Task: Access the domains of Org.
Action: Mouse moved to (1129, 78)
Screenshot: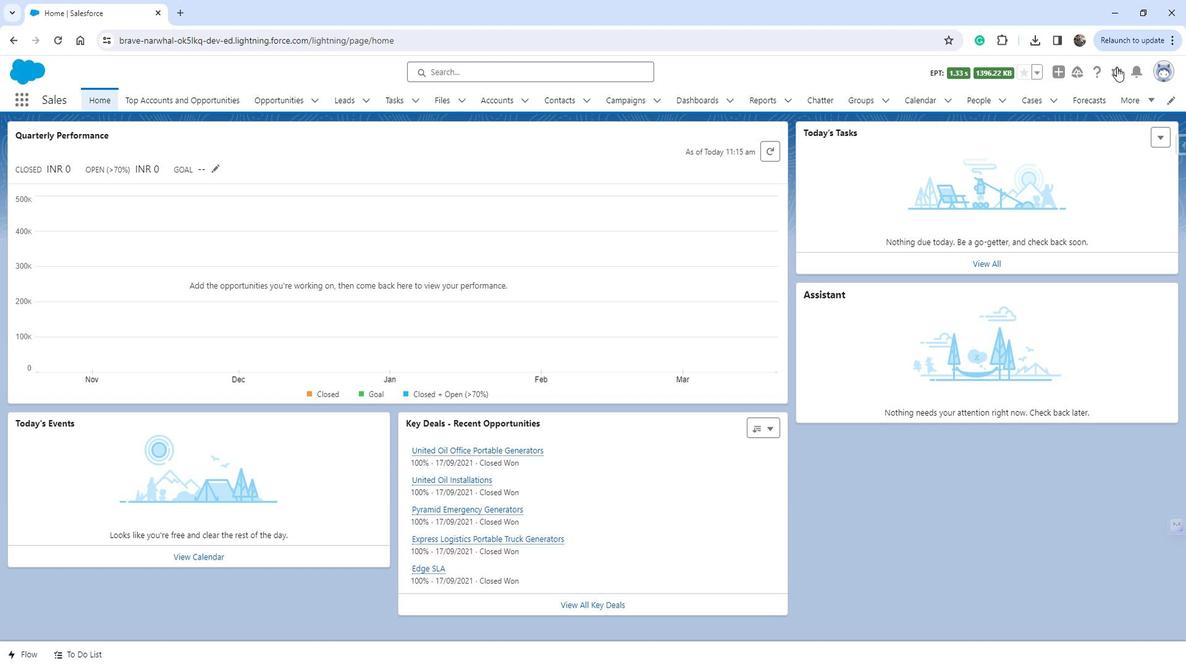 
Action: Mouse pressed left at (1129, 78)
Screenshot: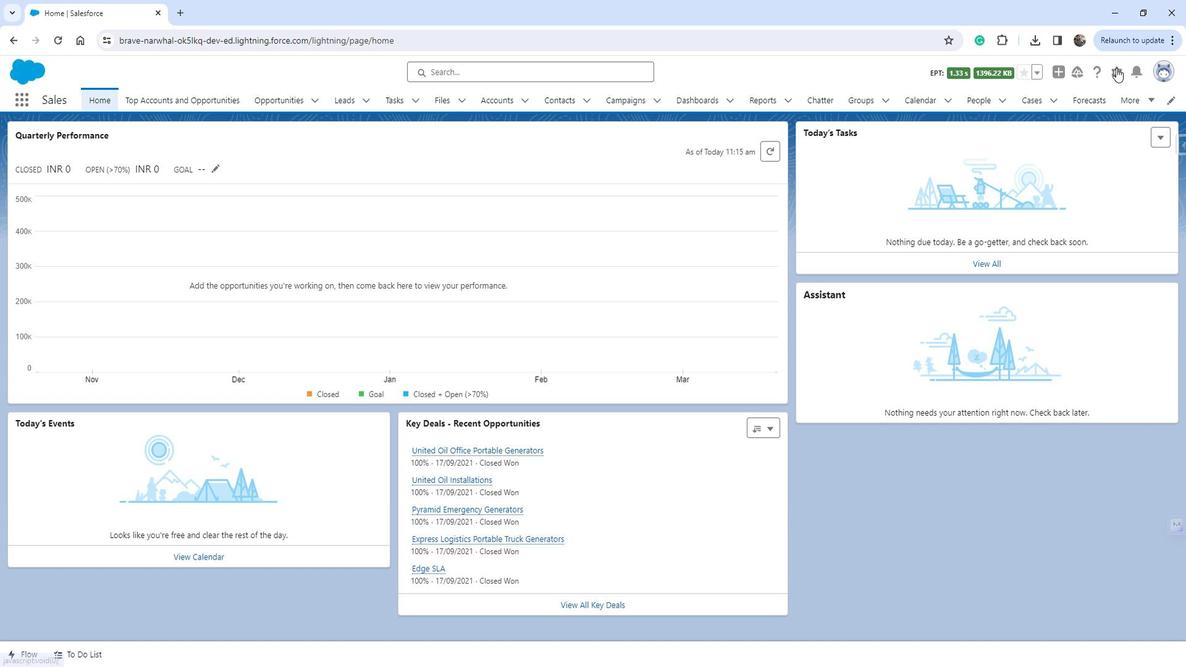 
Action: Mouse moved to (1074, 119)
Screenshot: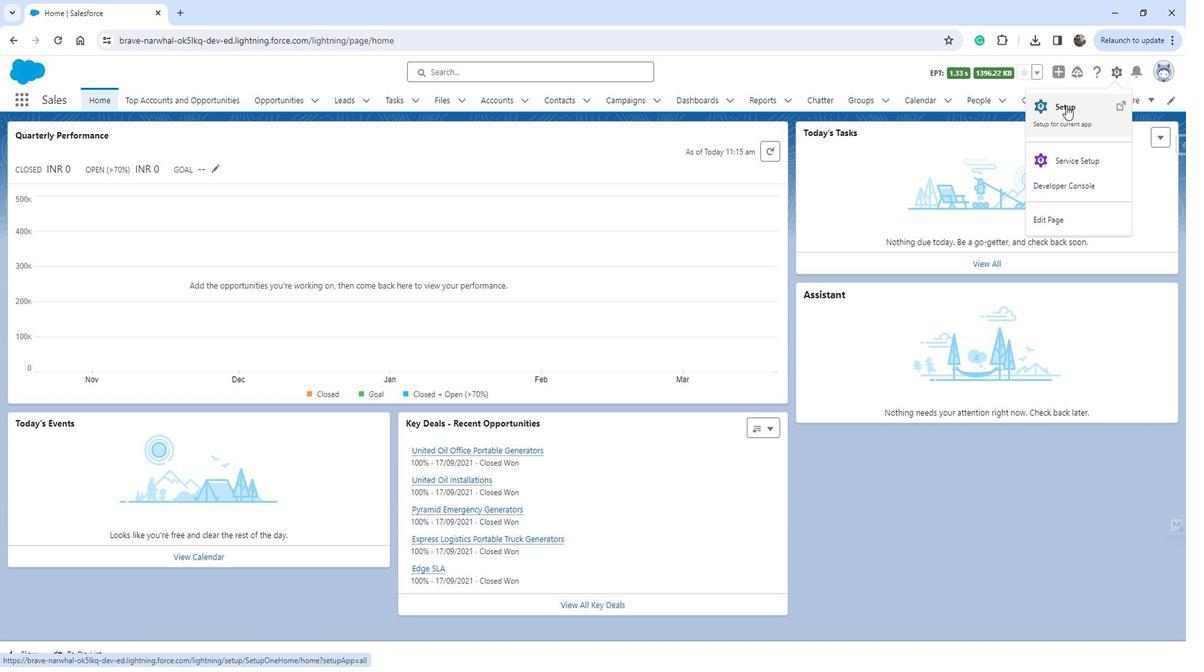 
Action: Mouse pressed left at (1074, 119)
Screenshot: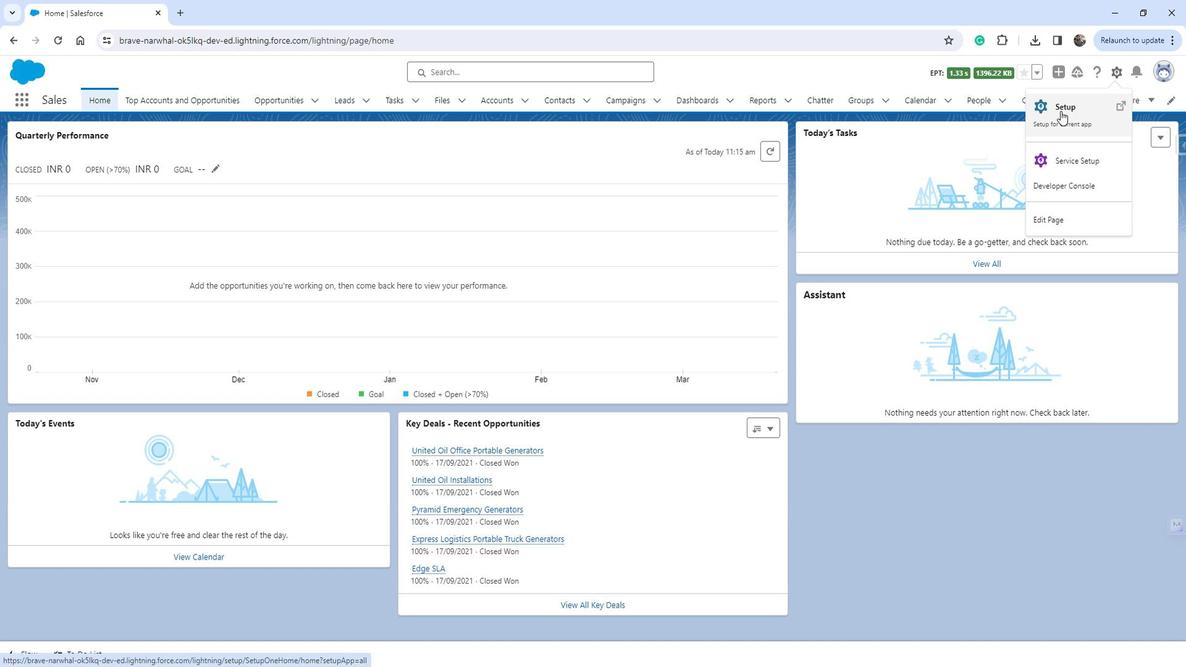 
Action: Mouse moved to (132, 412)
Screenshot: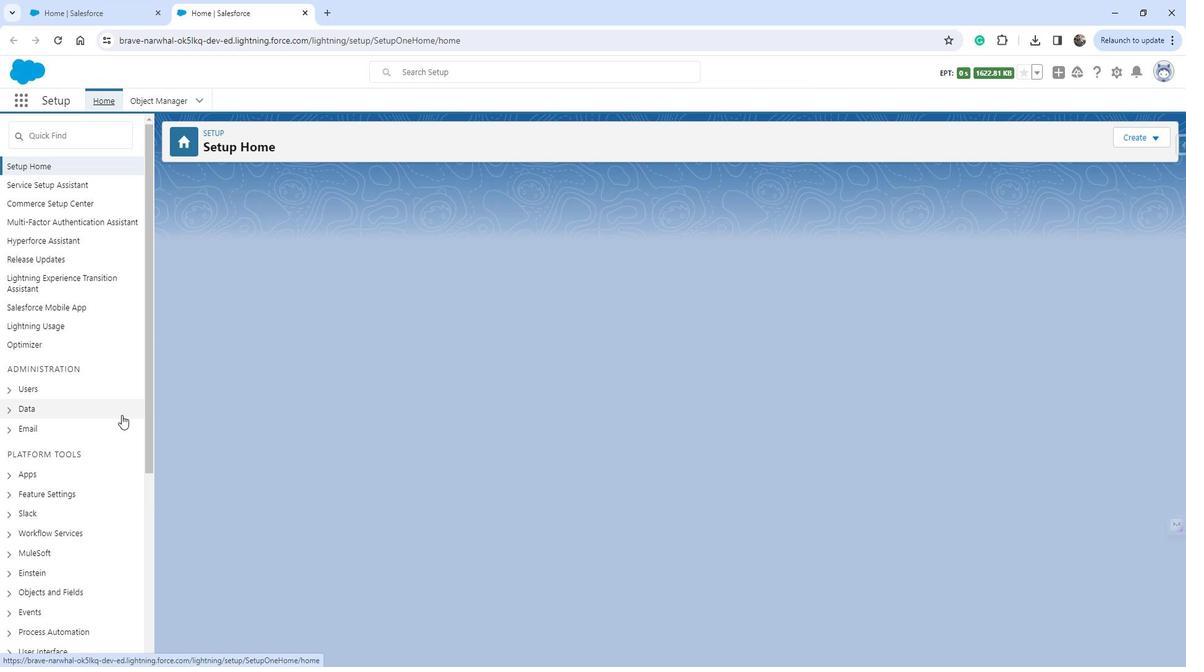 
Action: Mouse scrolled (132, 412) with delta (0, 0)
Screenshot: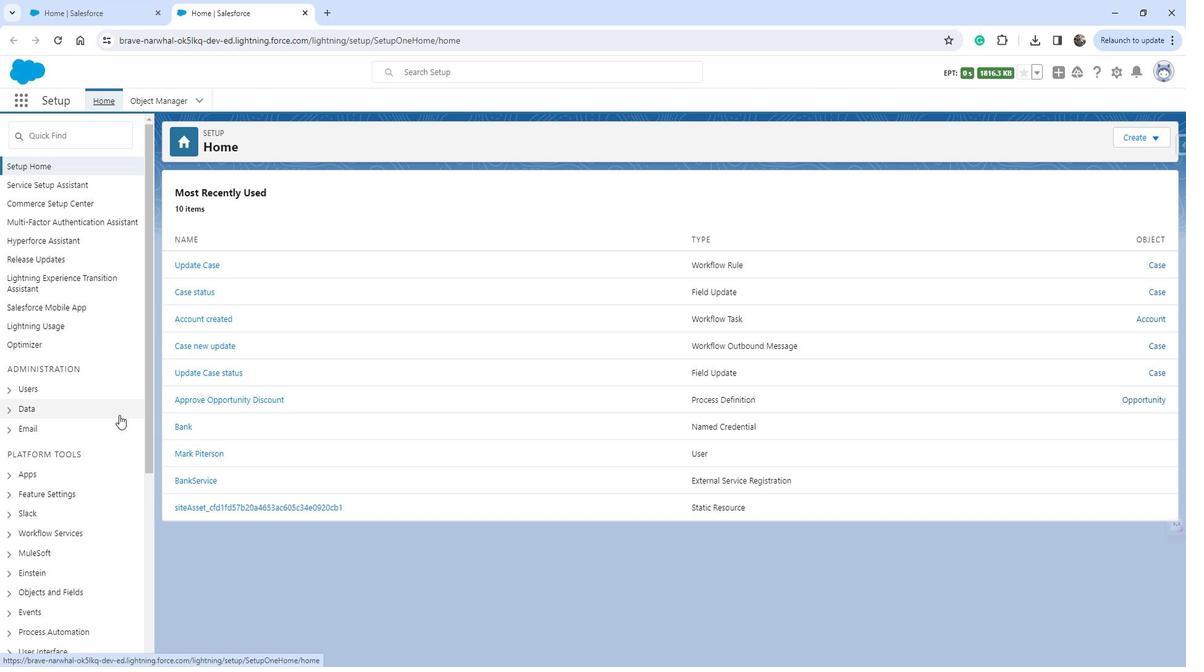 
Action: Mouse scrolled (132, 412) with delta (0, 0)
Screenshot: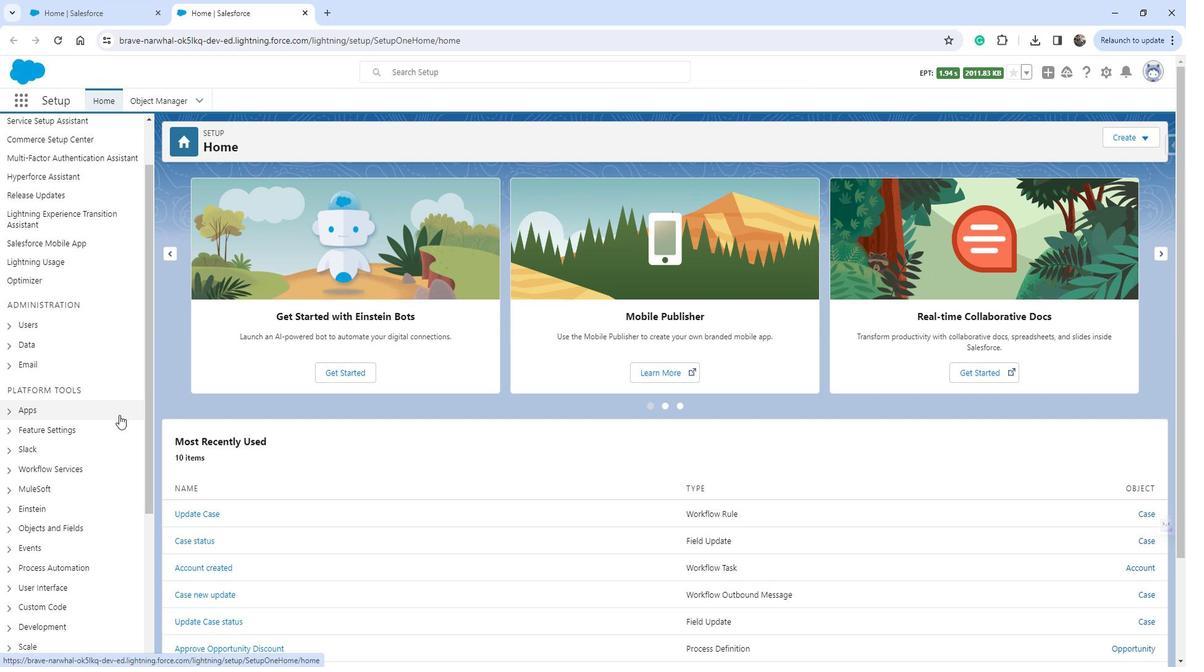 
Action: Mouse scrolled (132, 412) with delta (0, 0)
Screenshot: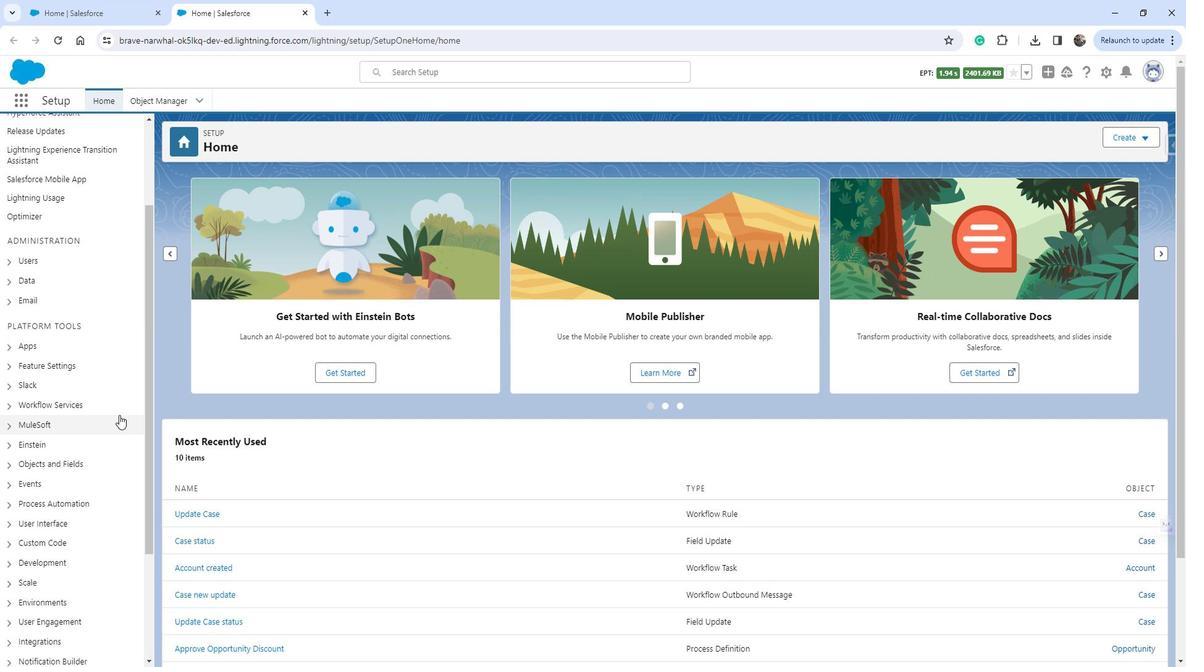 
Action: Mouse scrolled (132, 412) with delta (0, 0)
Screenshot: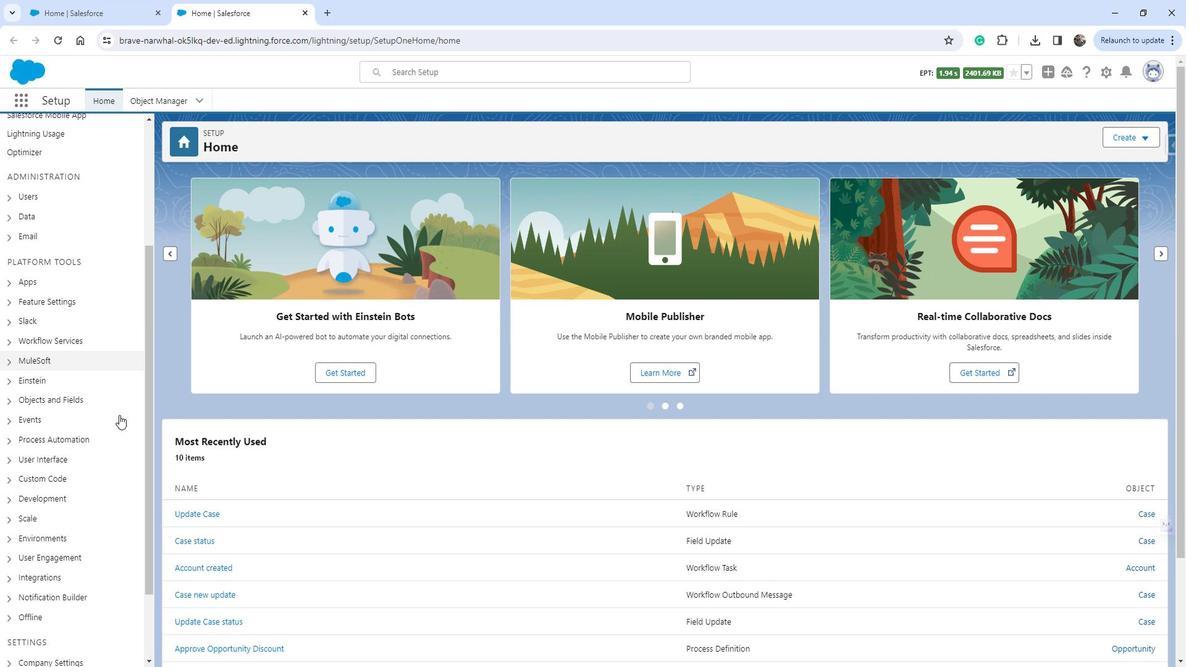 
Action: Mouse moved to (62, 393)
Screenshot: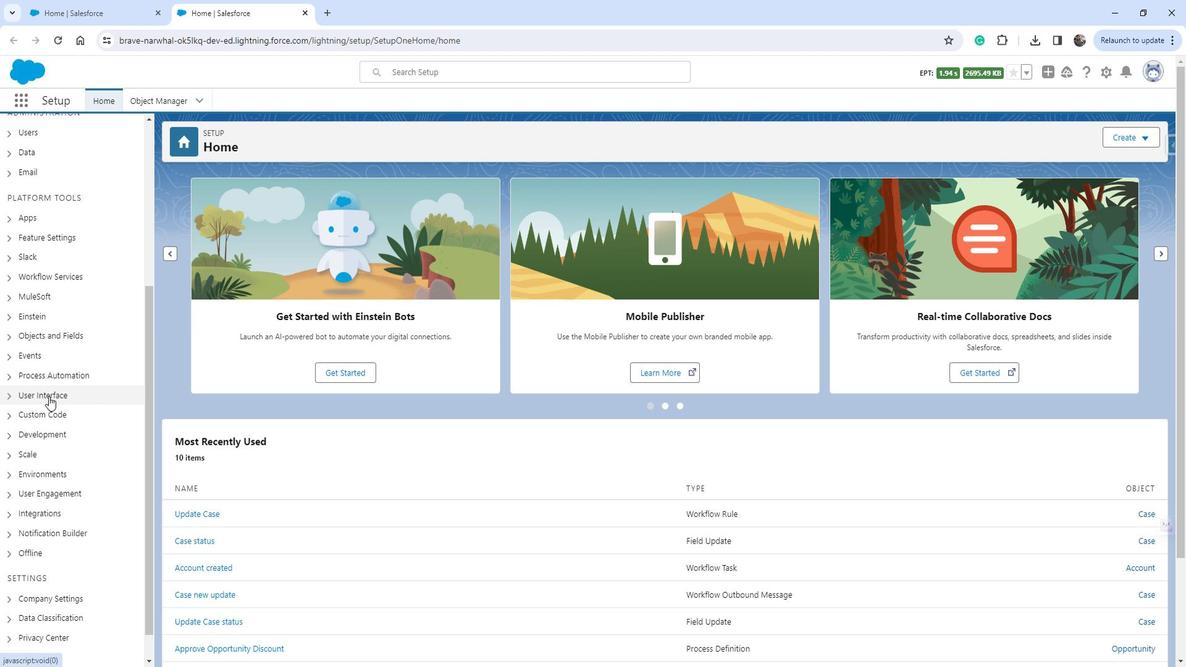 
Action: Mouse pressed left at (62, 393)
Screenshot: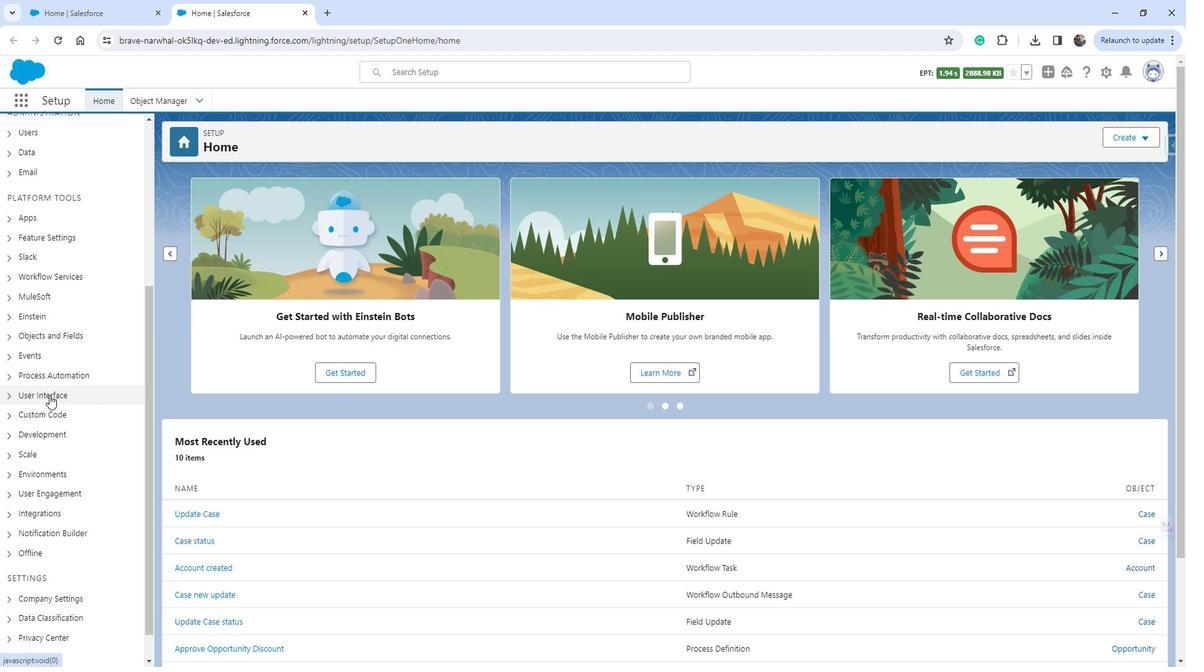 
Action: Mouse moved to (97, 388)
Screenshot: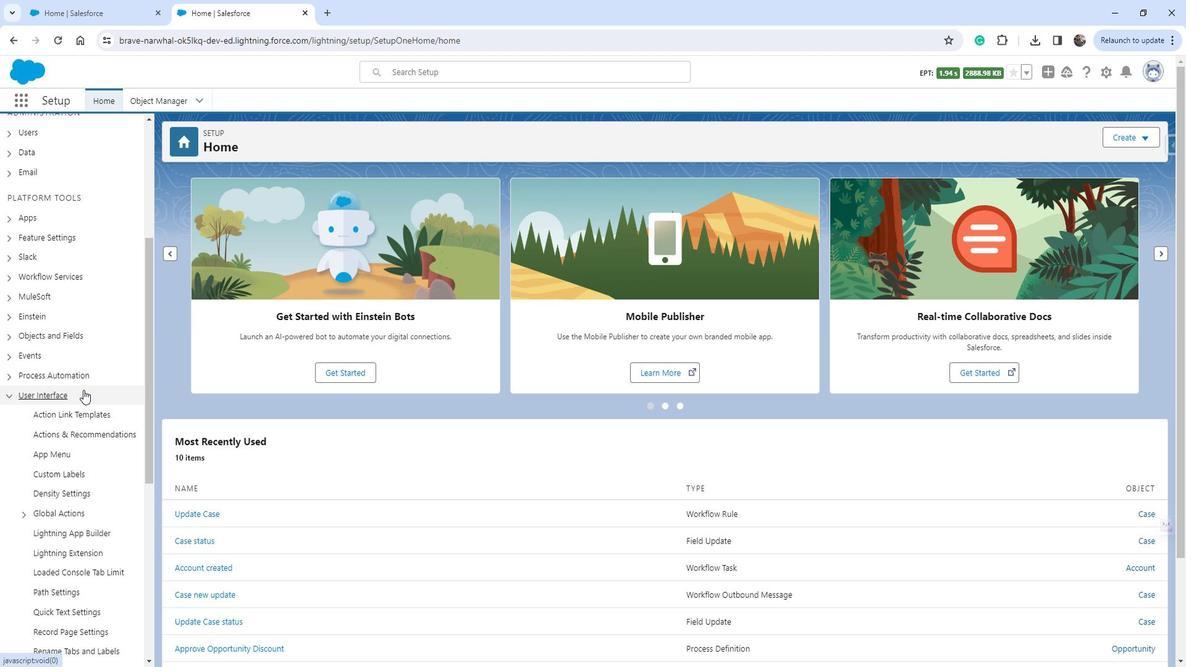 
Action: Mouse scrolled (97, 388) with delta (0, 0)
Screenshot: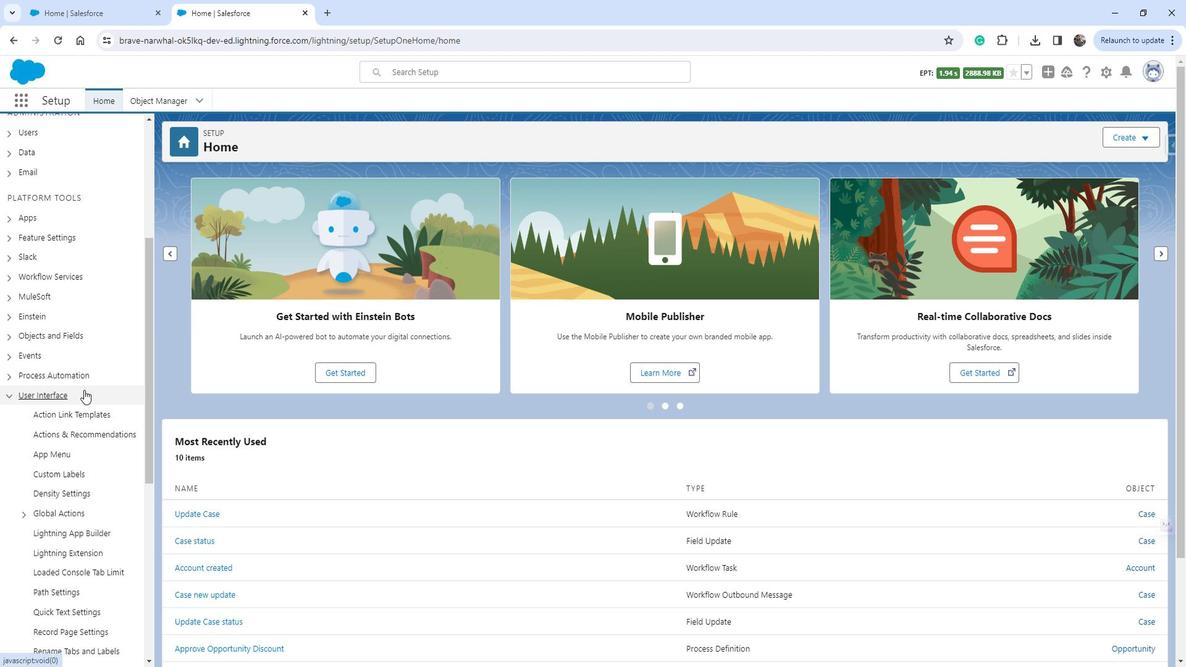 
Action: Mouse scrolled (97, 388) with delta (0, 0)
Screenshot: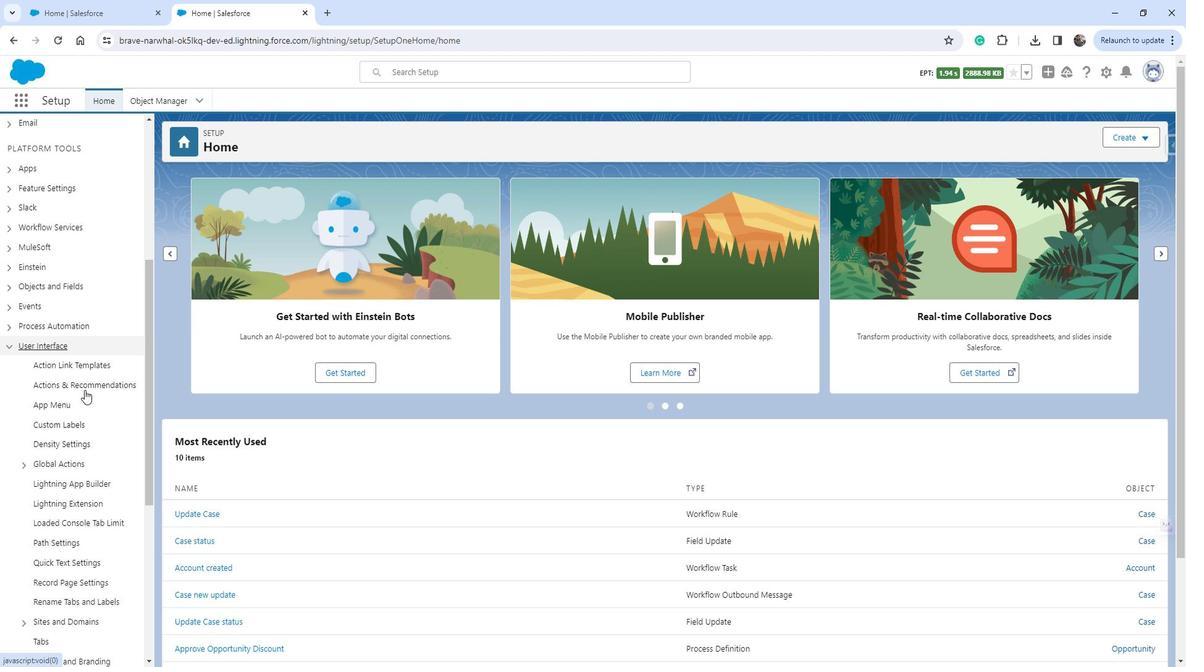 
Action: Mouse scrolled (97, 388) with delta (0, 0)
Screenshot: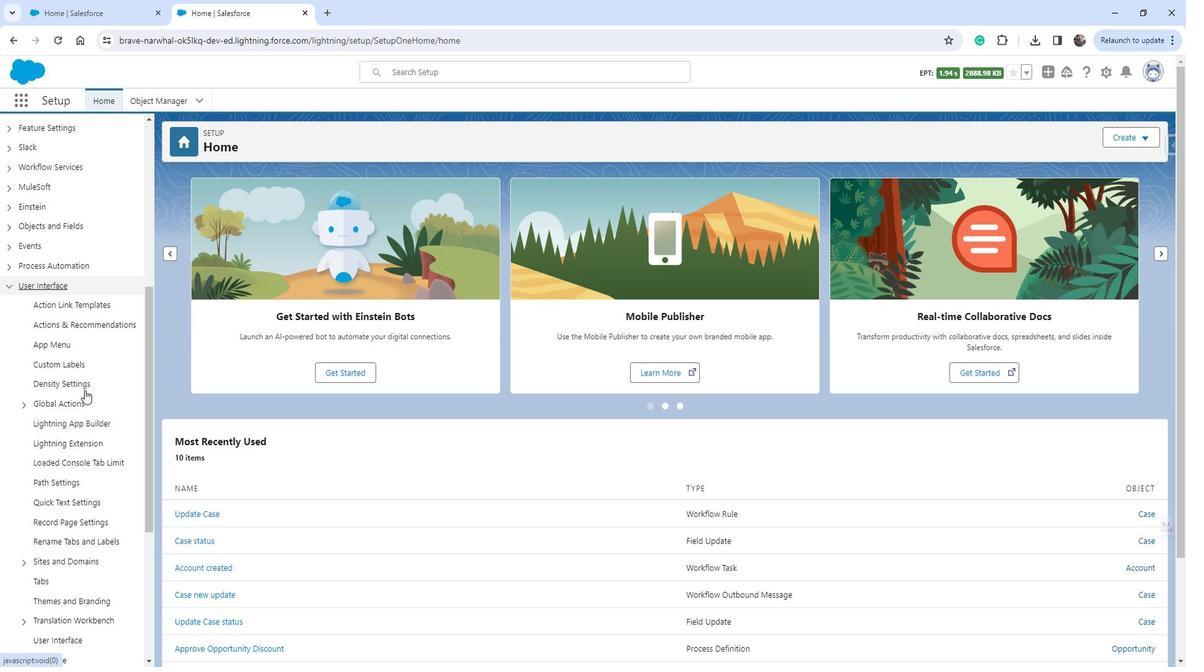 
Action: Mouse scrolled (97, 388) with delta (0, 0)
Screenshot: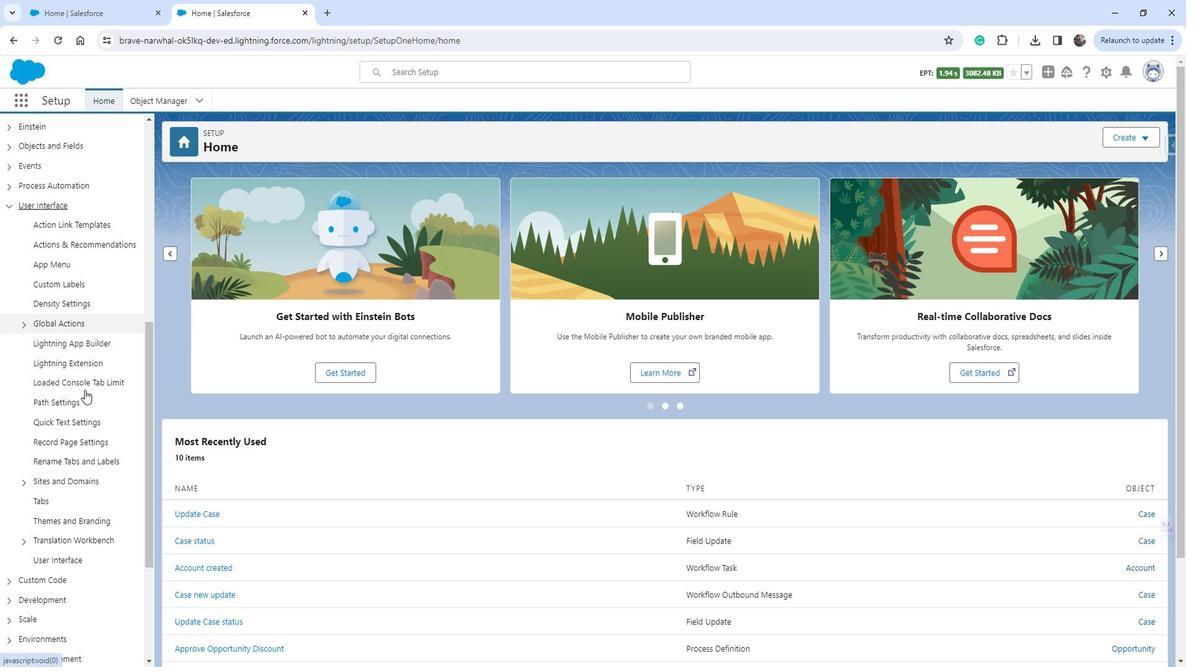 
Action: Mouse moved to (62, 411)
Screenshot: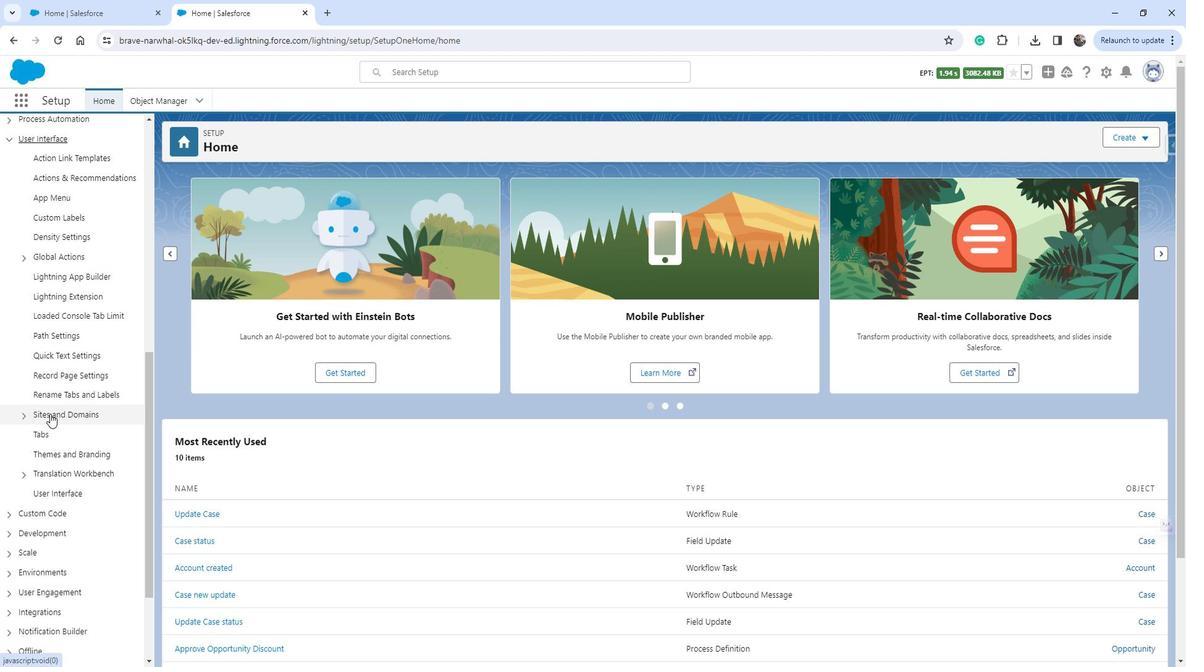 
Action: Mouse pressed left at (62, 411)
Screenshot: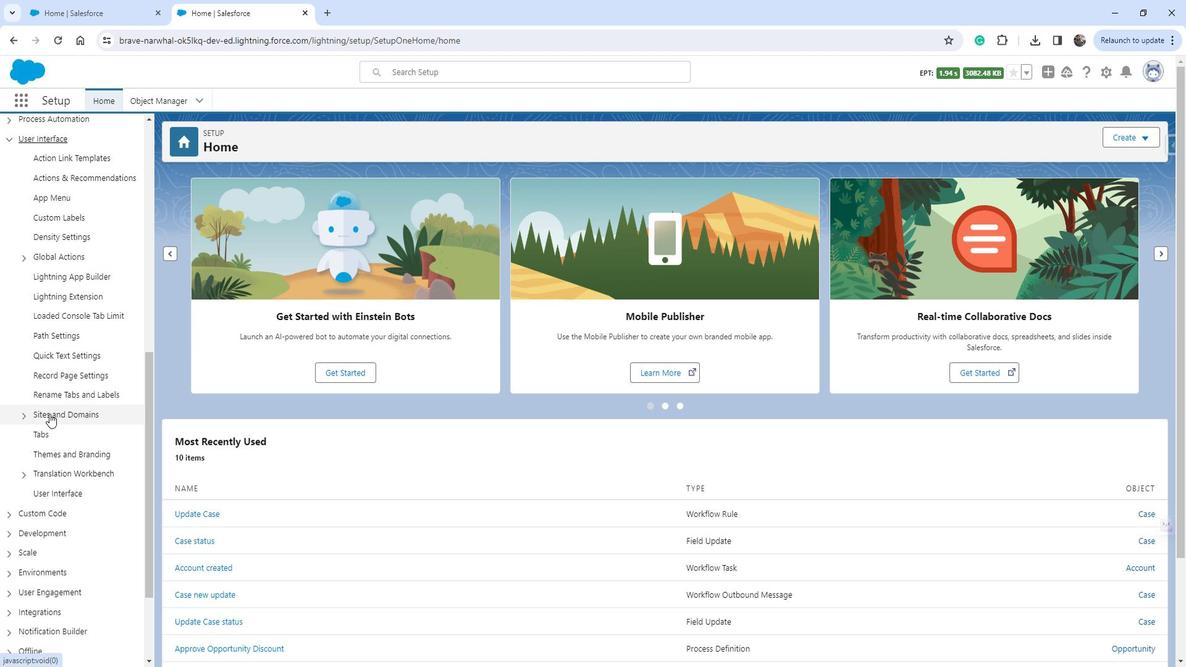 
Action: Mouse moved to (68, 451)
Screenshot: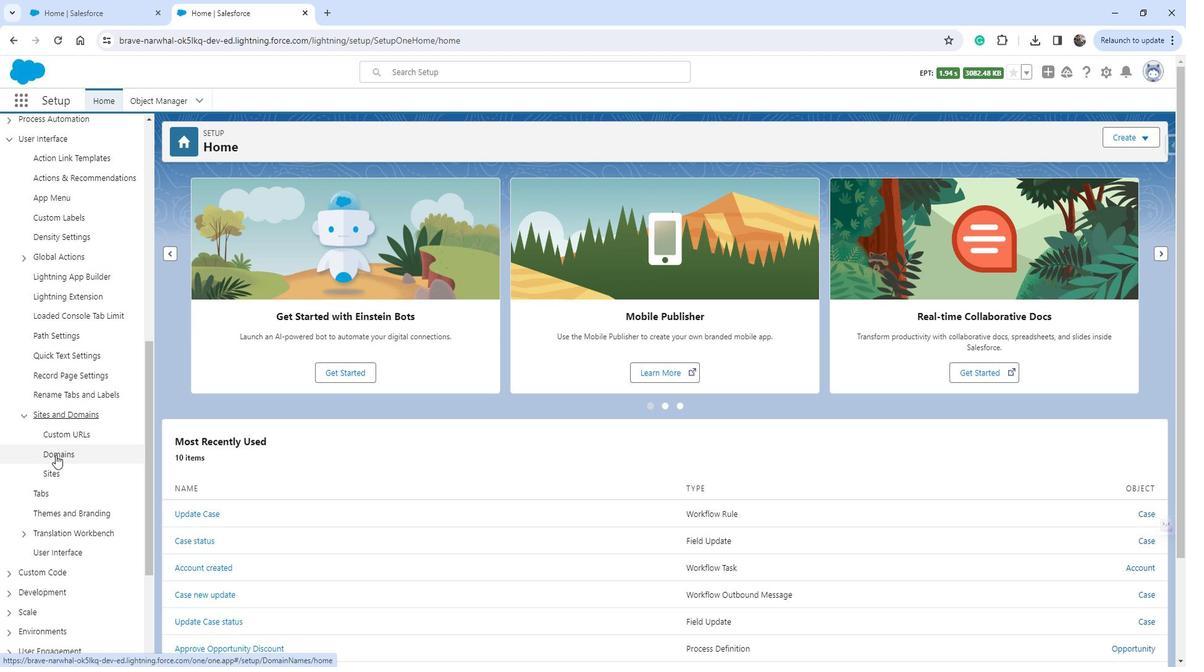 
Action: Mouse pressed left at (68, 451)
Screenshot: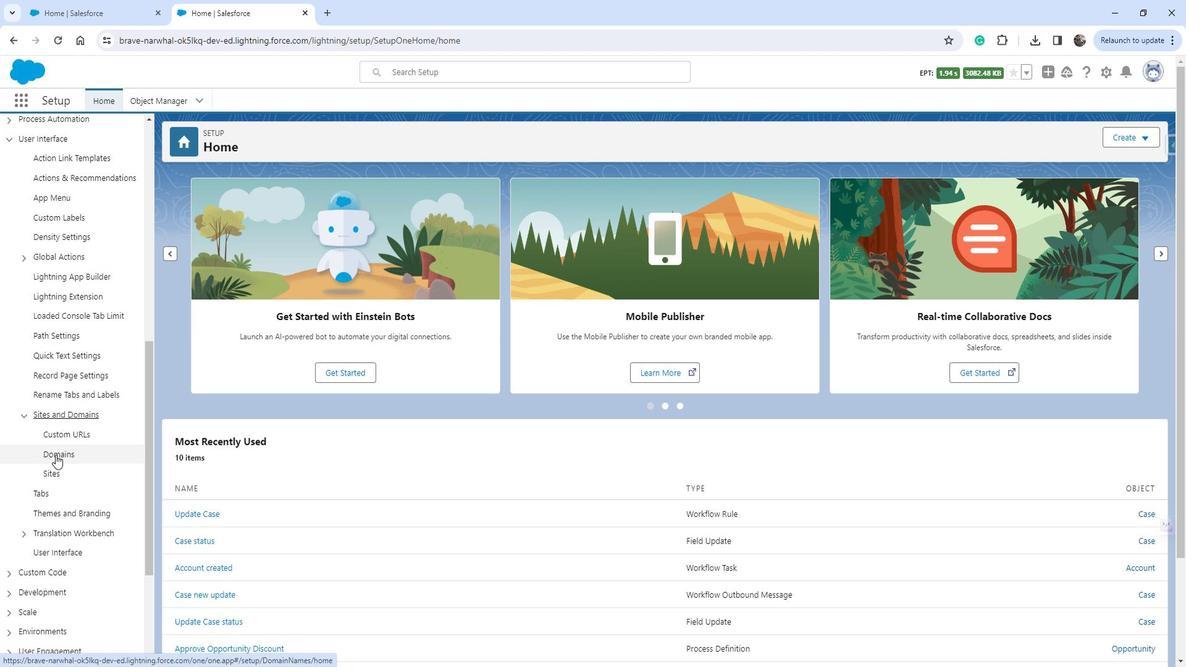 
Action: Mouse moved to (504, 351)
Screenshot: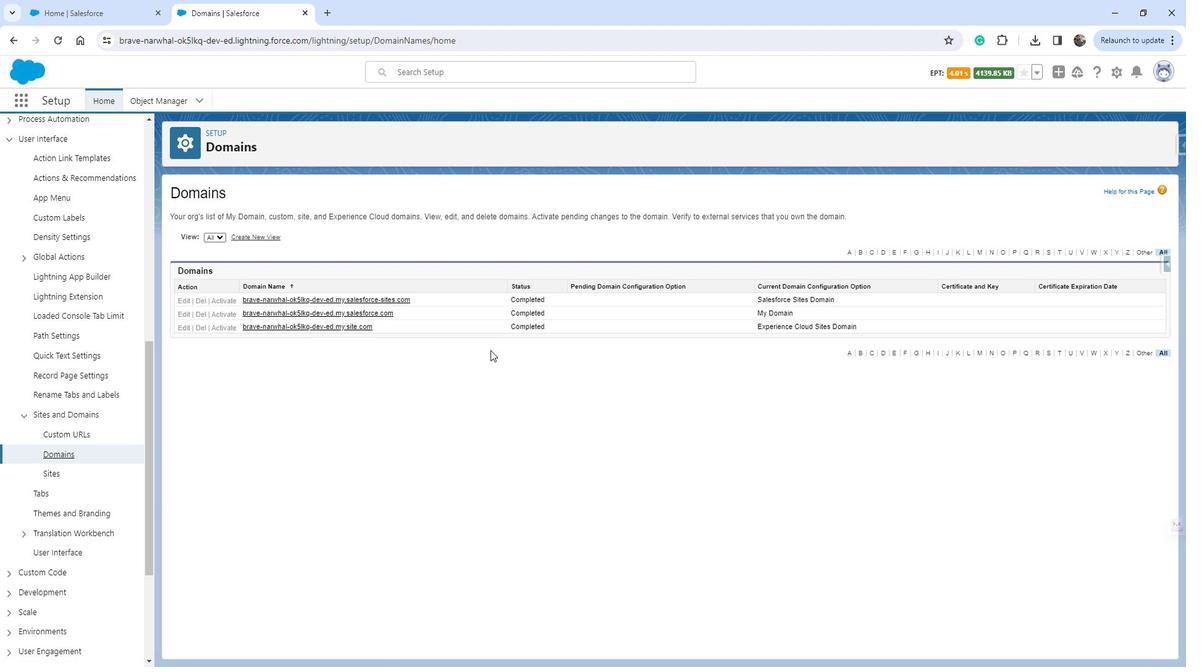 
Action: Mouse pressed left at (504, 351)
Screenshot: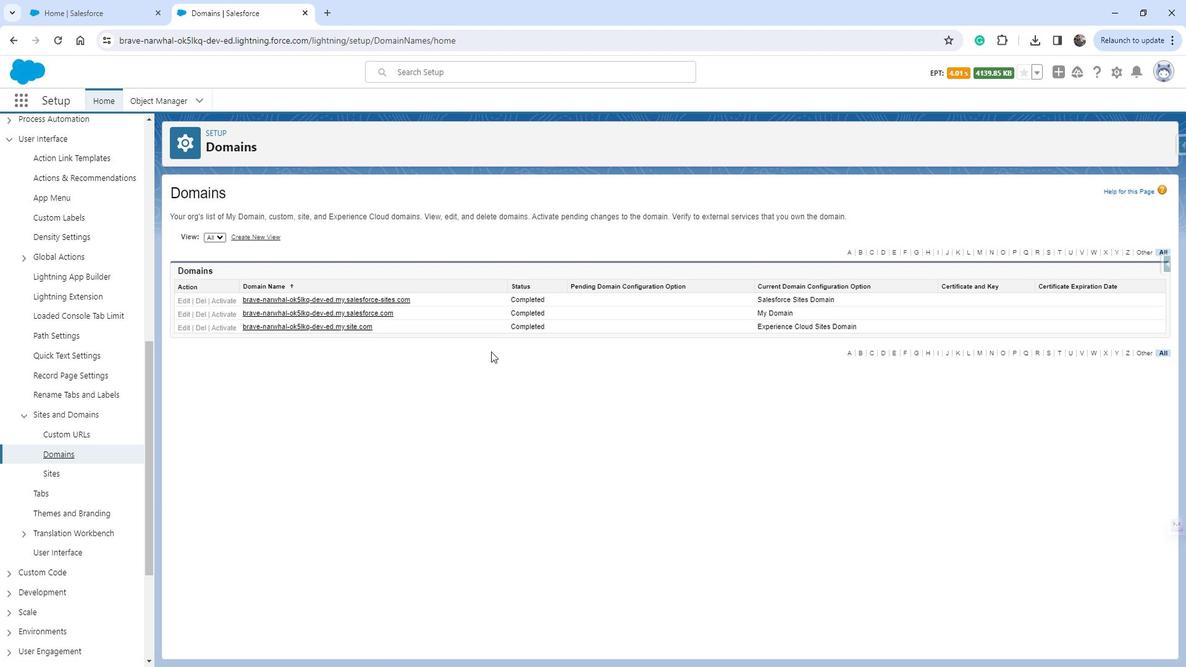 
